 Task: Change object animations to fly out to top.
Action: Mouse moved to (206, 97)
Screenshot: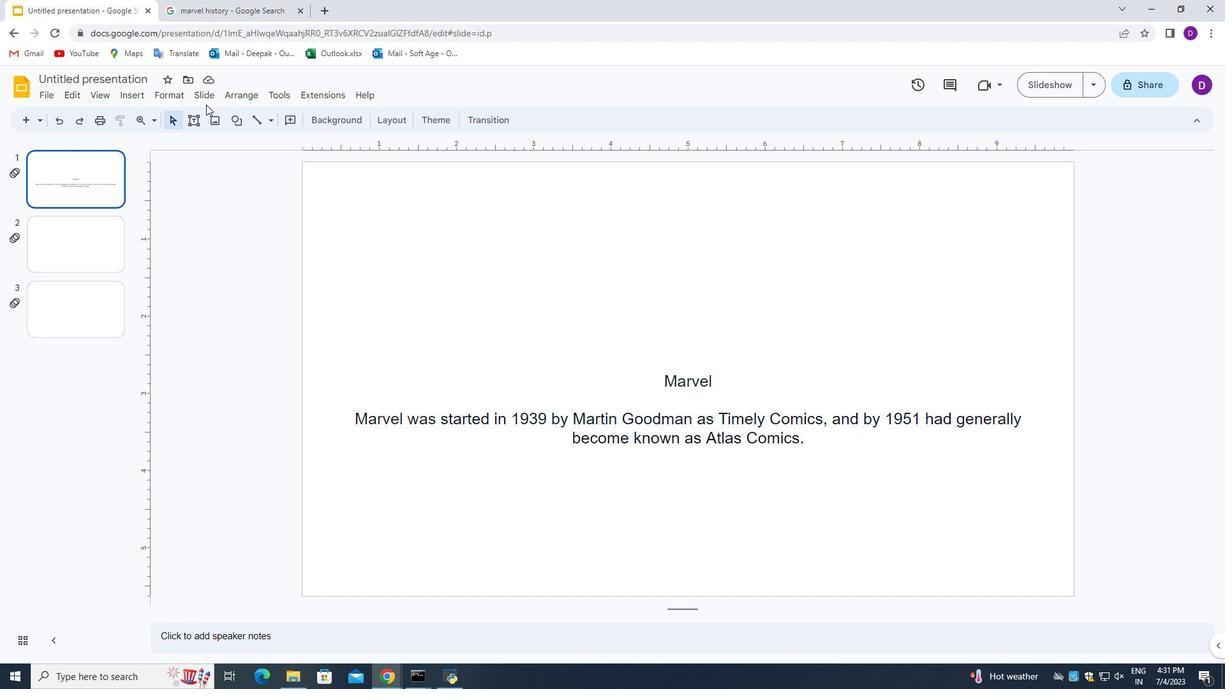 
Action: Mouse pressed left at (206, 97)
Screenshot: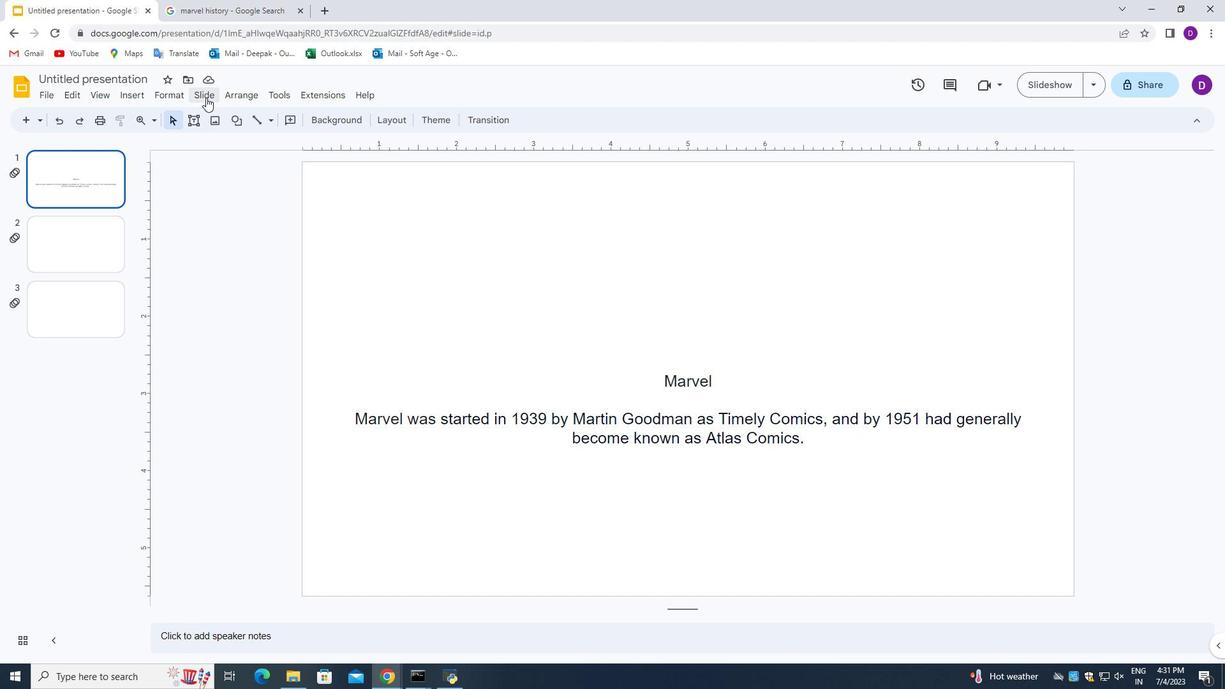 
Action: Mouse moved to (263, 273)
Screenshot: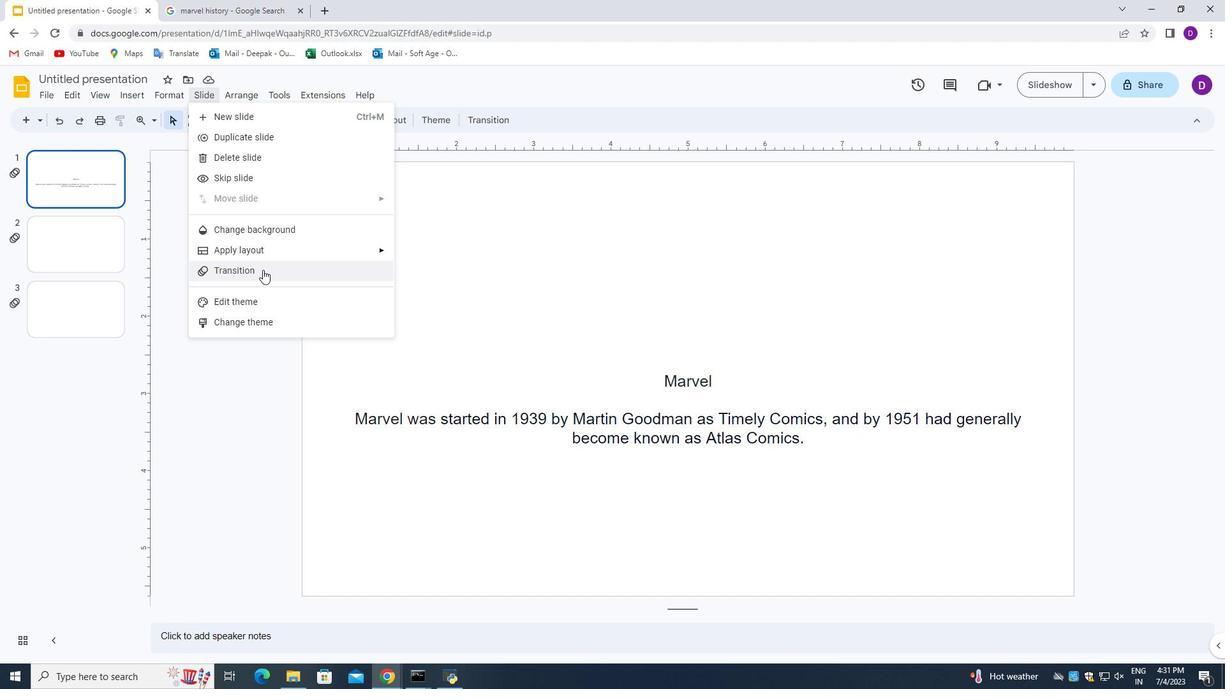 
Action: Mouse pressed left at (263, 273)
Screenshot: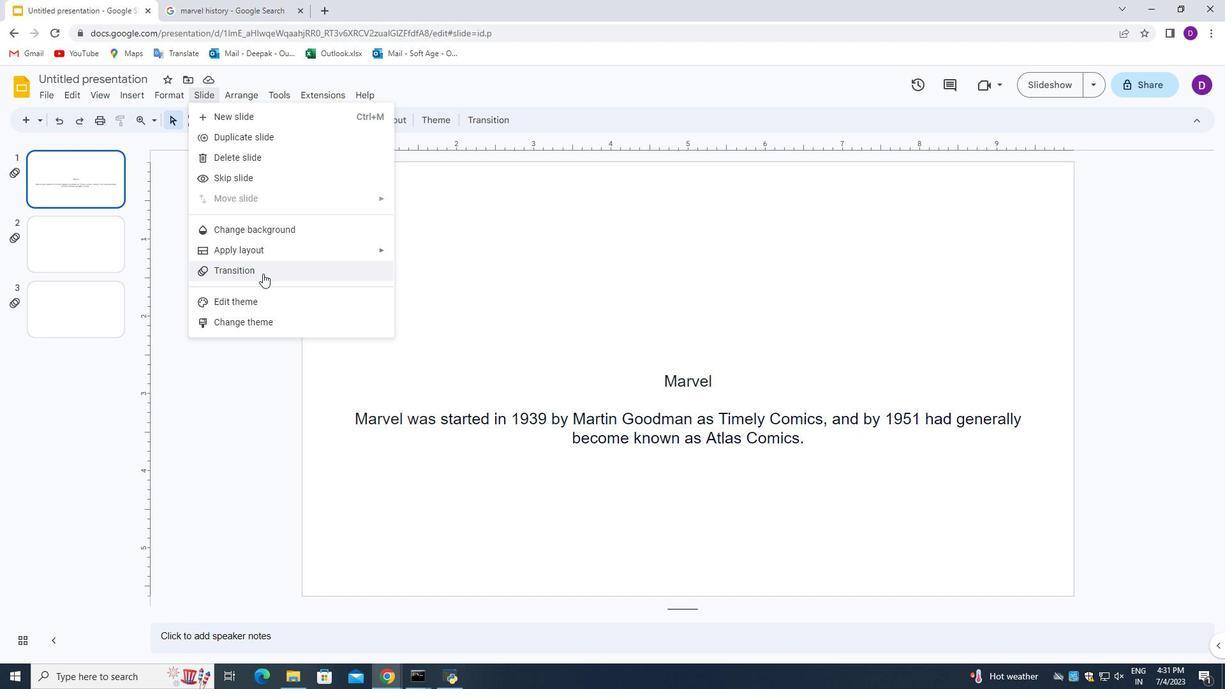 
Action: Mouse moved to (1032, 399)
Screenshot: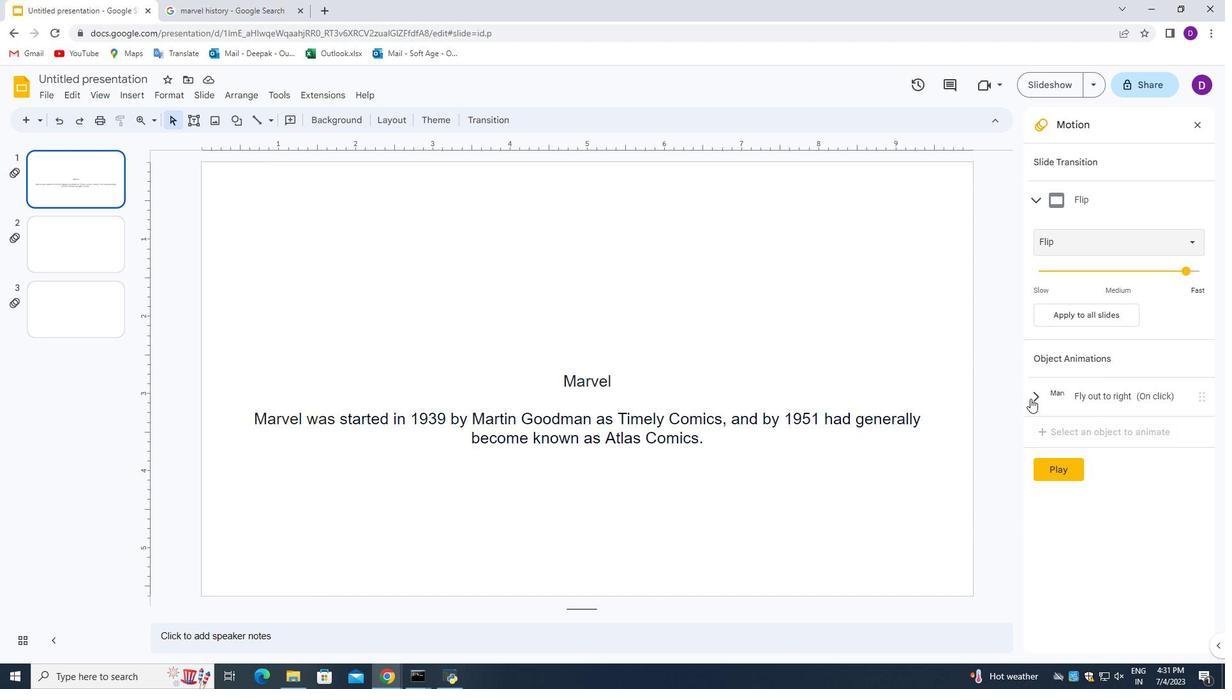 
Action: Mouse pressed left at (1032, 399)
Screenshot: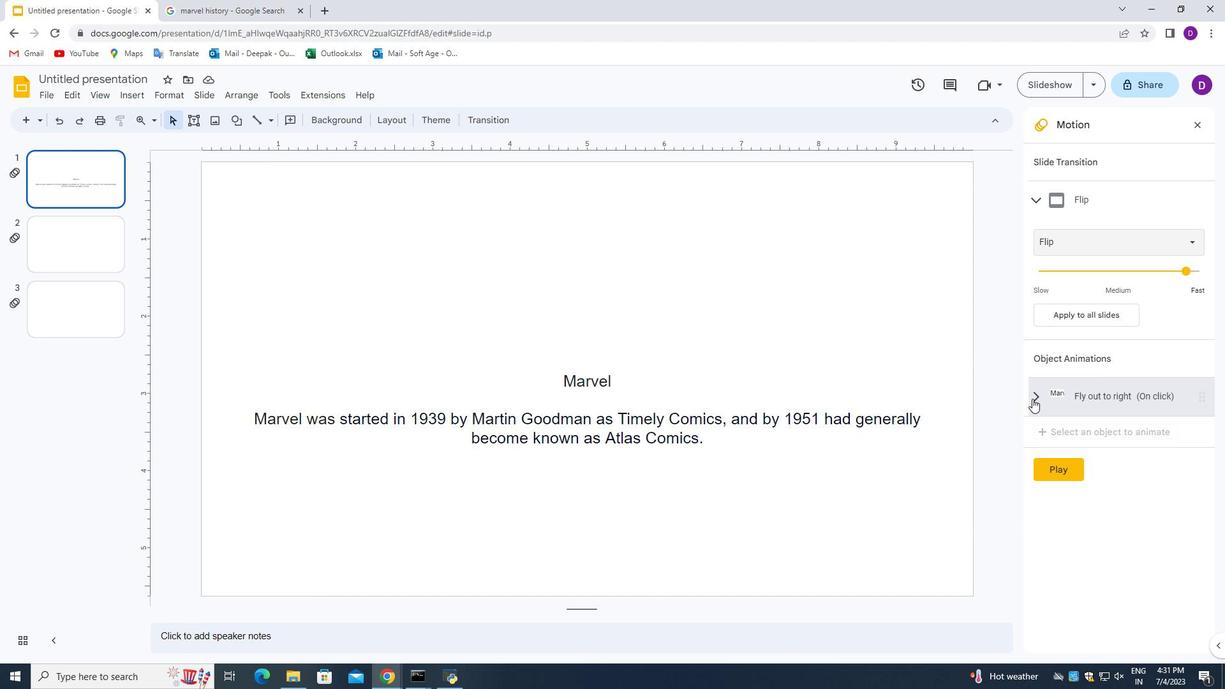 
Action: Mouse moved to (1165, 317)
Screenshot: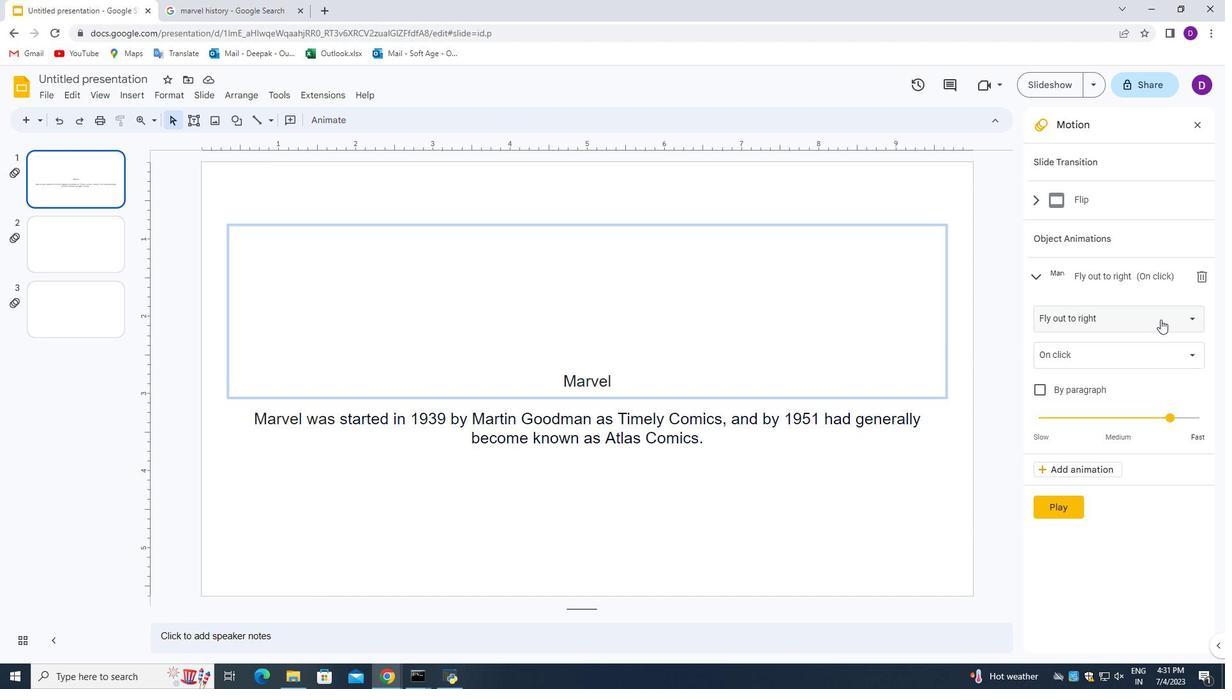 
Action: Mouse pressed left at (1165, 317)
Screenshot: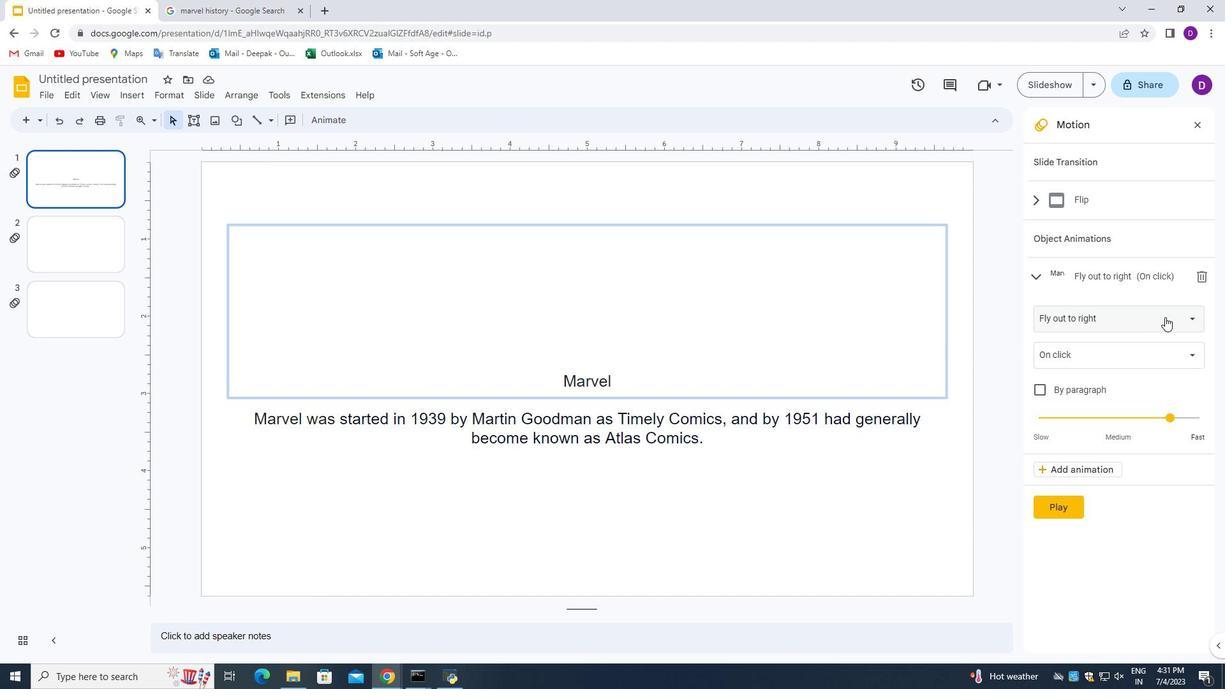 
Action: Mouse moved to (1116, 550)
Screenshot: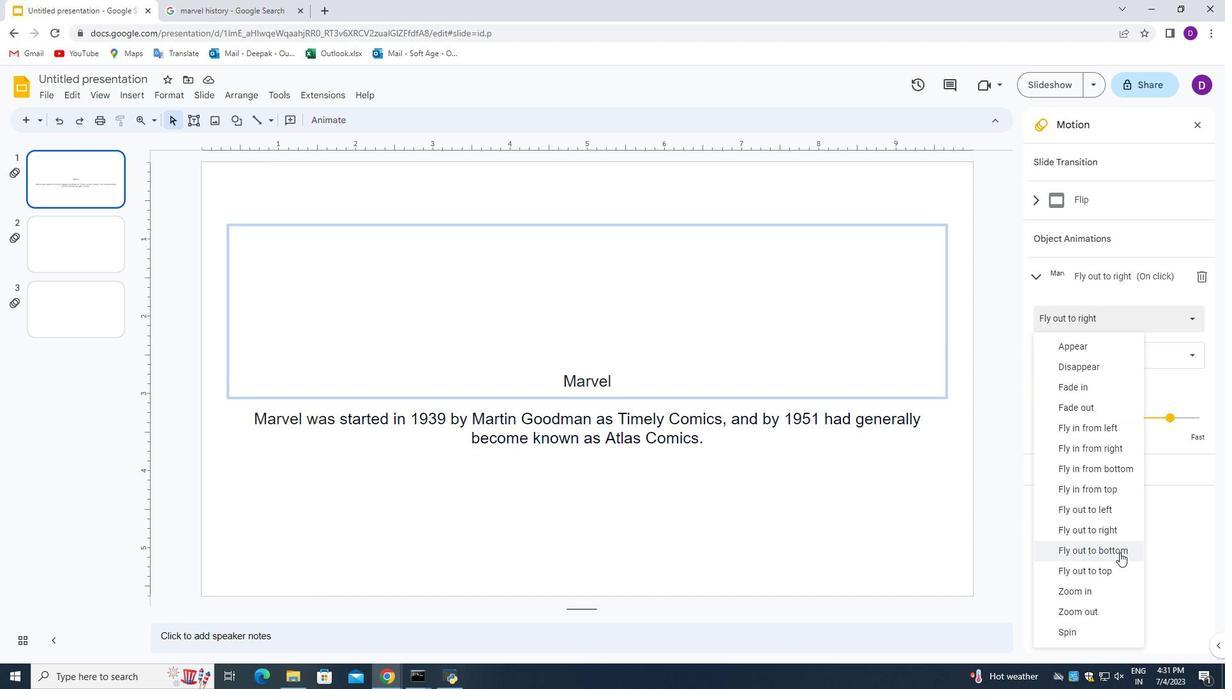 
Action: Mouse pressed left at (1116, 550)
Screenshot: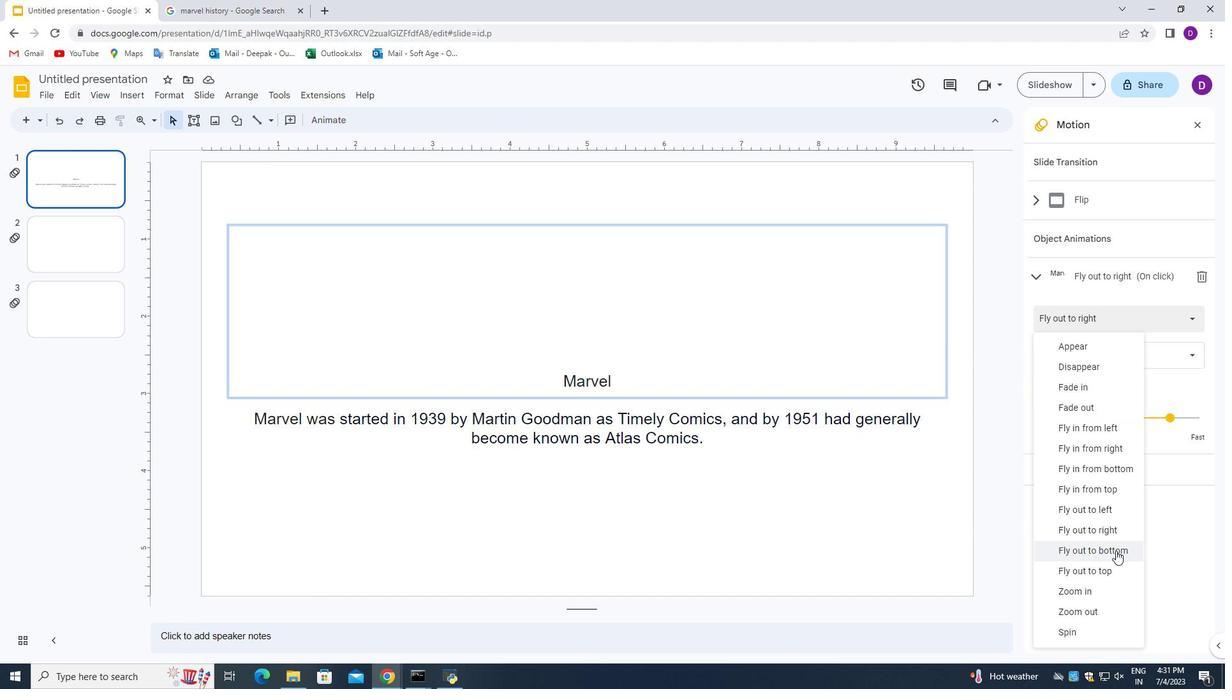 
Action: Mouse moved to (784, 353)
Screenshot: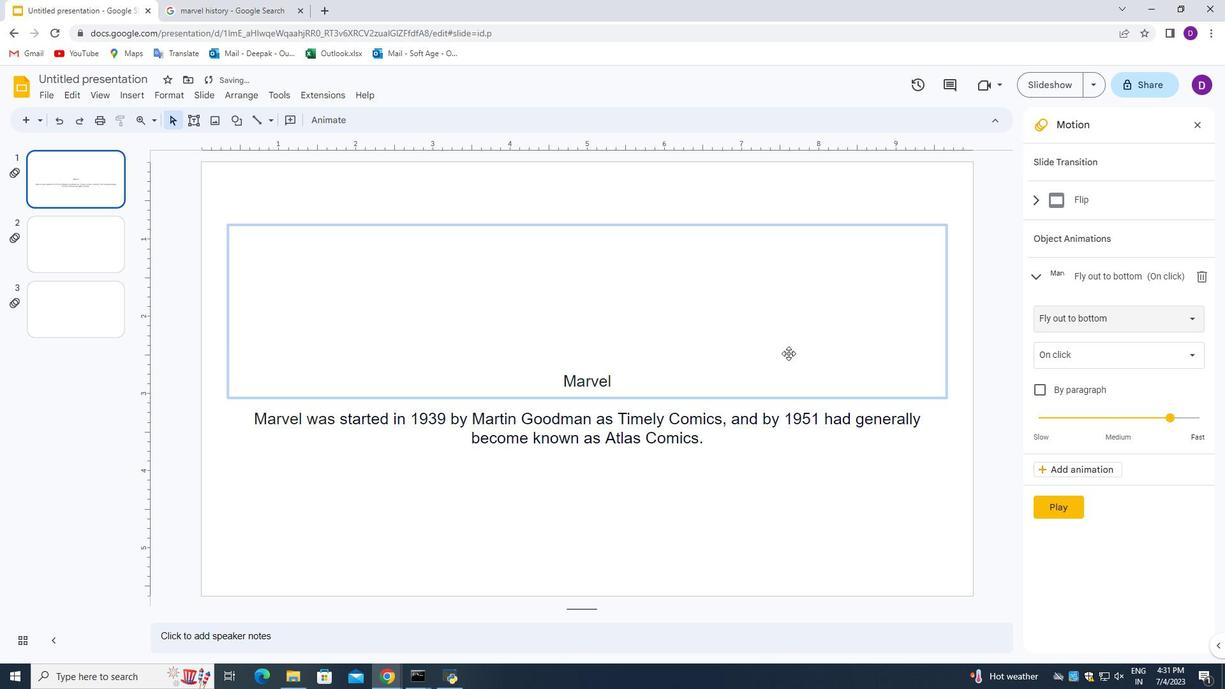 
